 Task: Change your pronoun visibility to all LinkedIn members.
Action: Mouse moved to (861, 107)
Screenshot: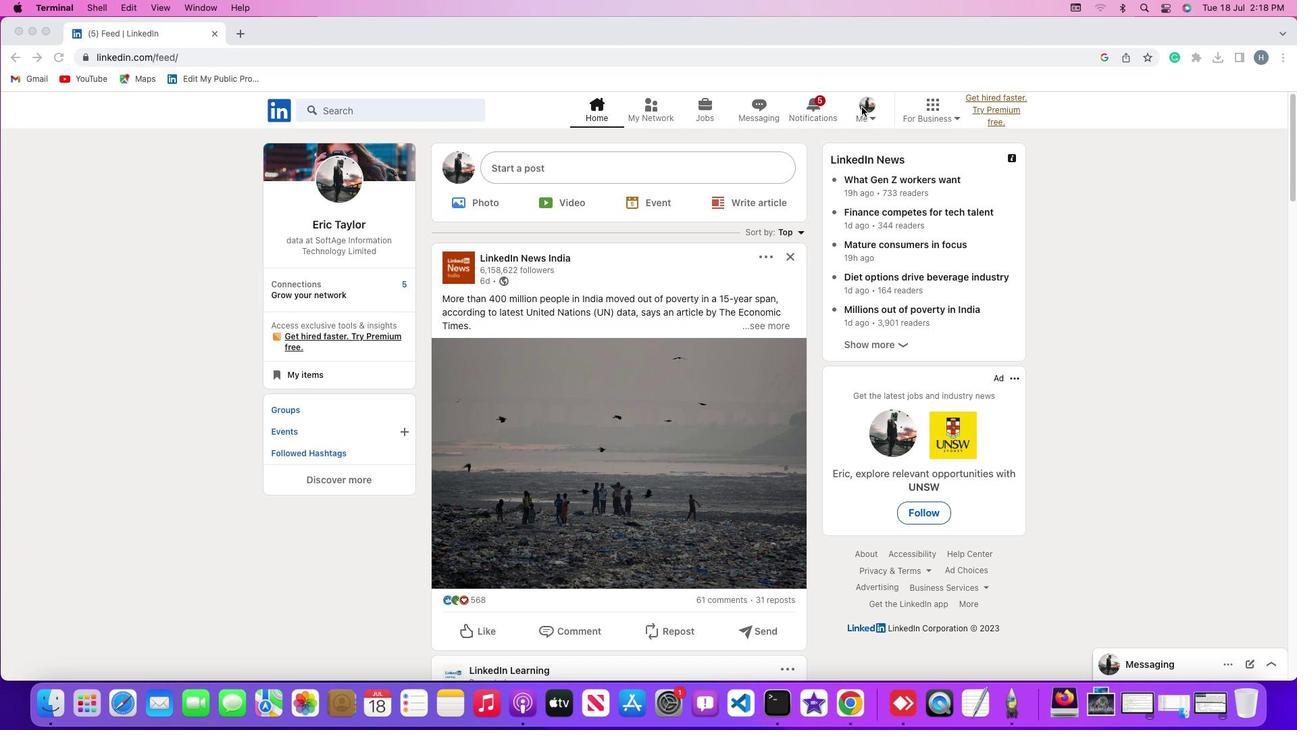 
Action: Mouse pressed left at (861, 107)
Screenshot: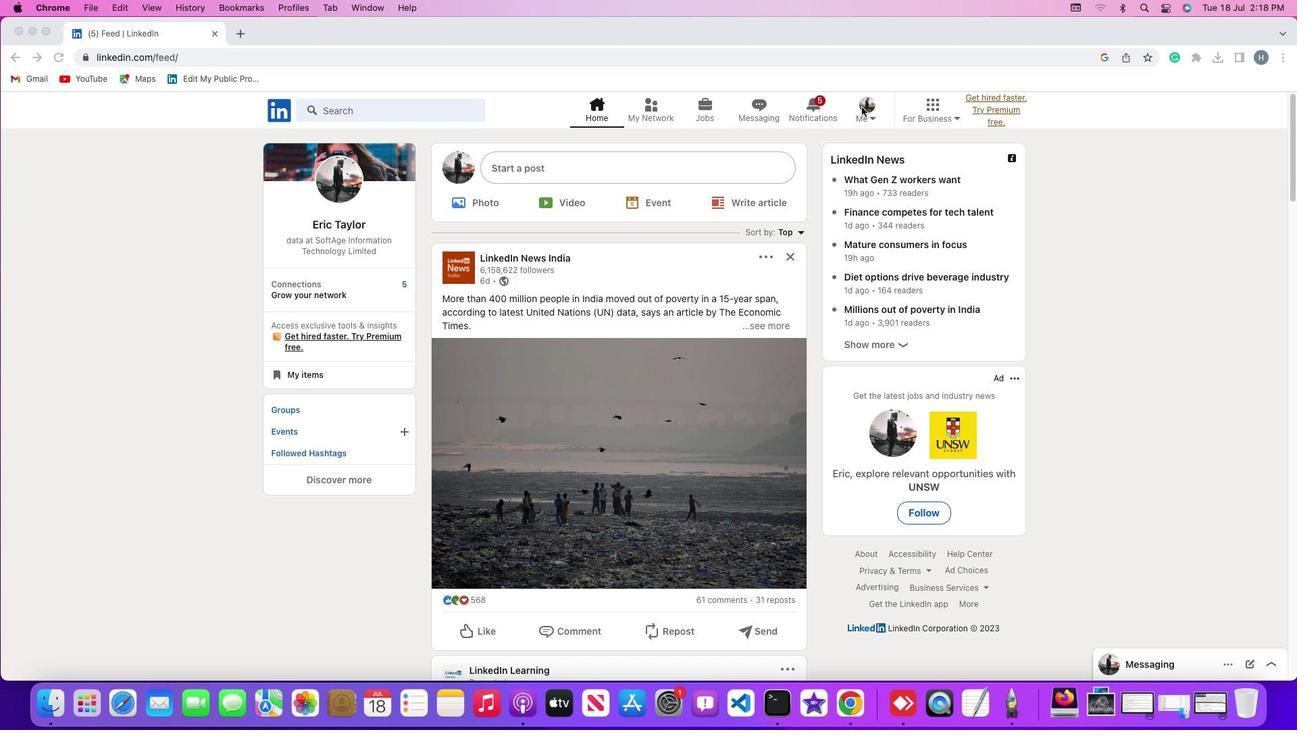
Action: Mouse moved to (869, 112)
Screenshot: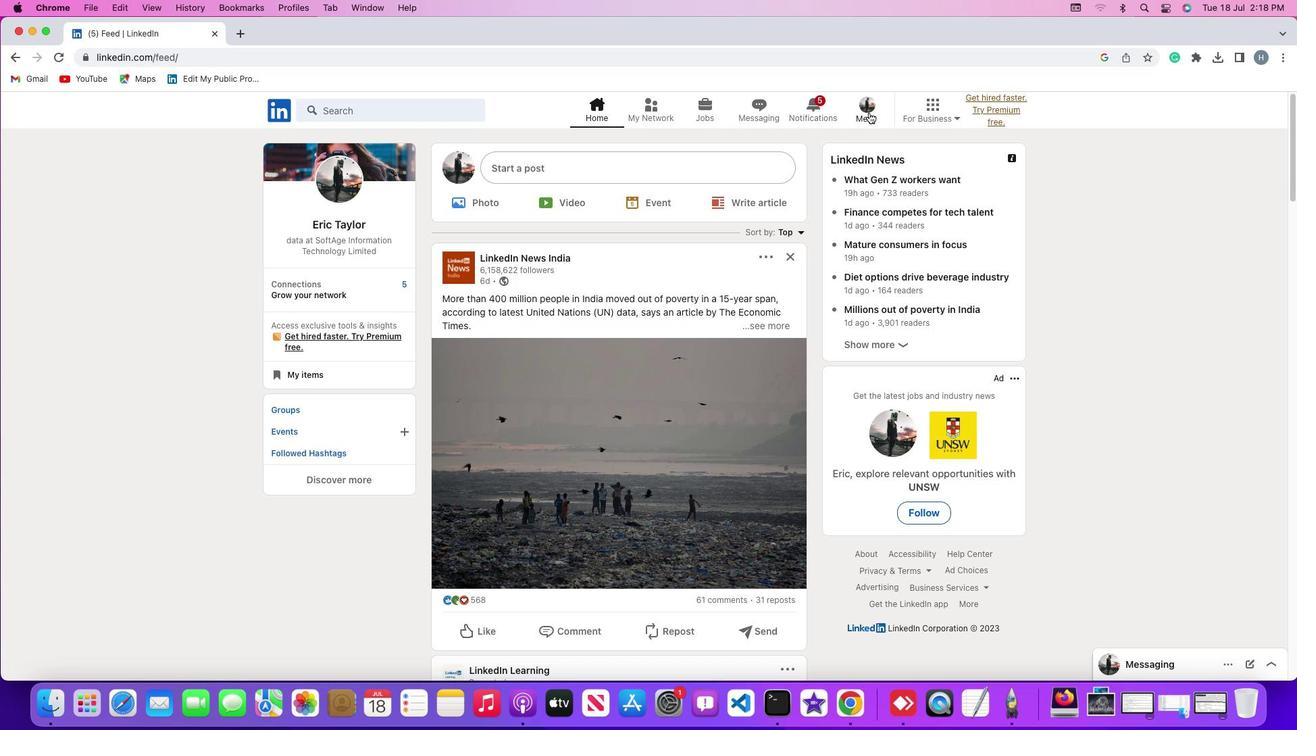 
Action: Mouse pressed left at (869, 112)
Screenshot: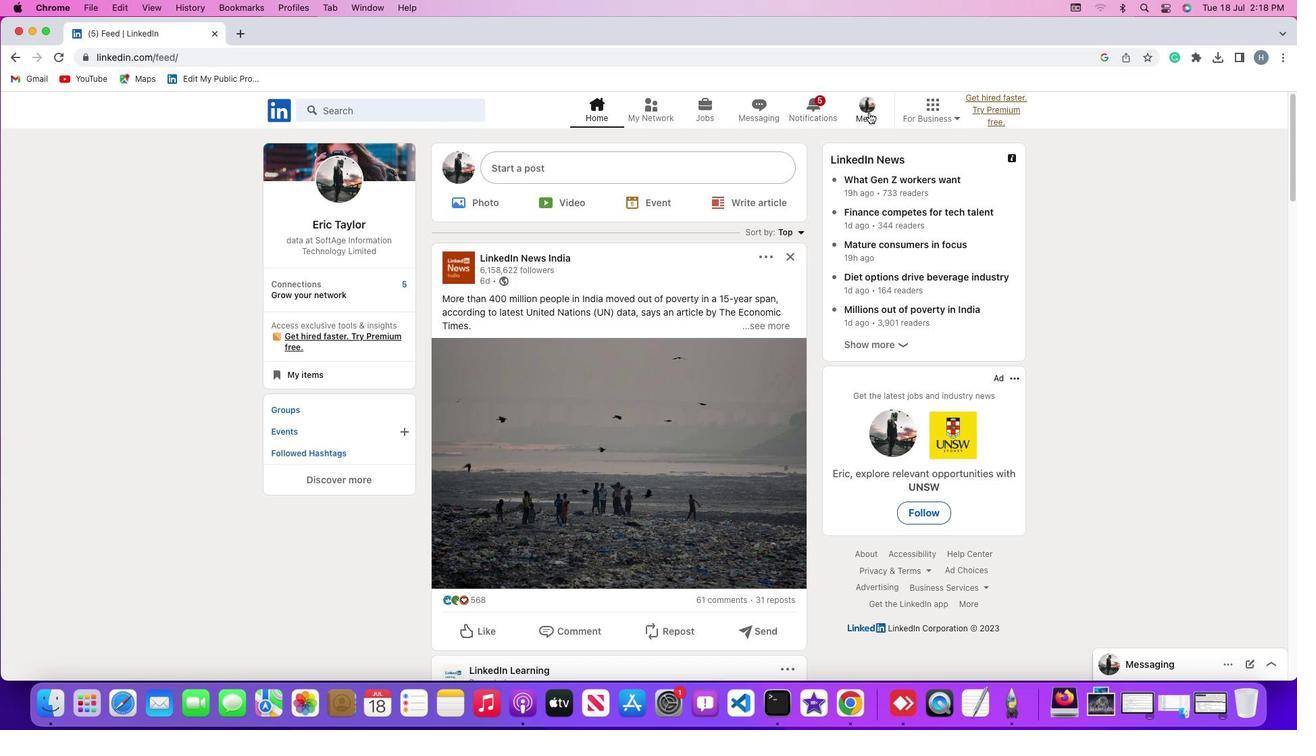 
Action: Mouse moved to (858, 192)
Screenshot: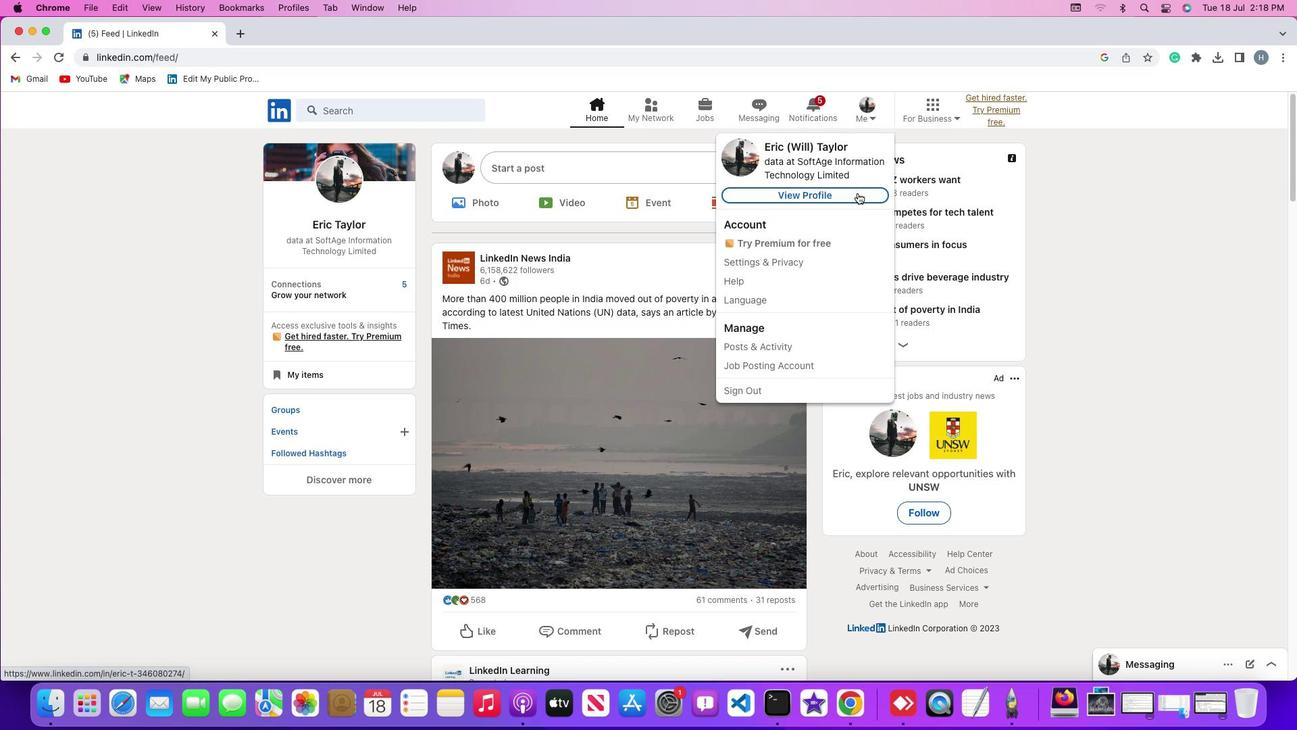 
Action: Mouse pressed left at (858, 192)
Screenshot: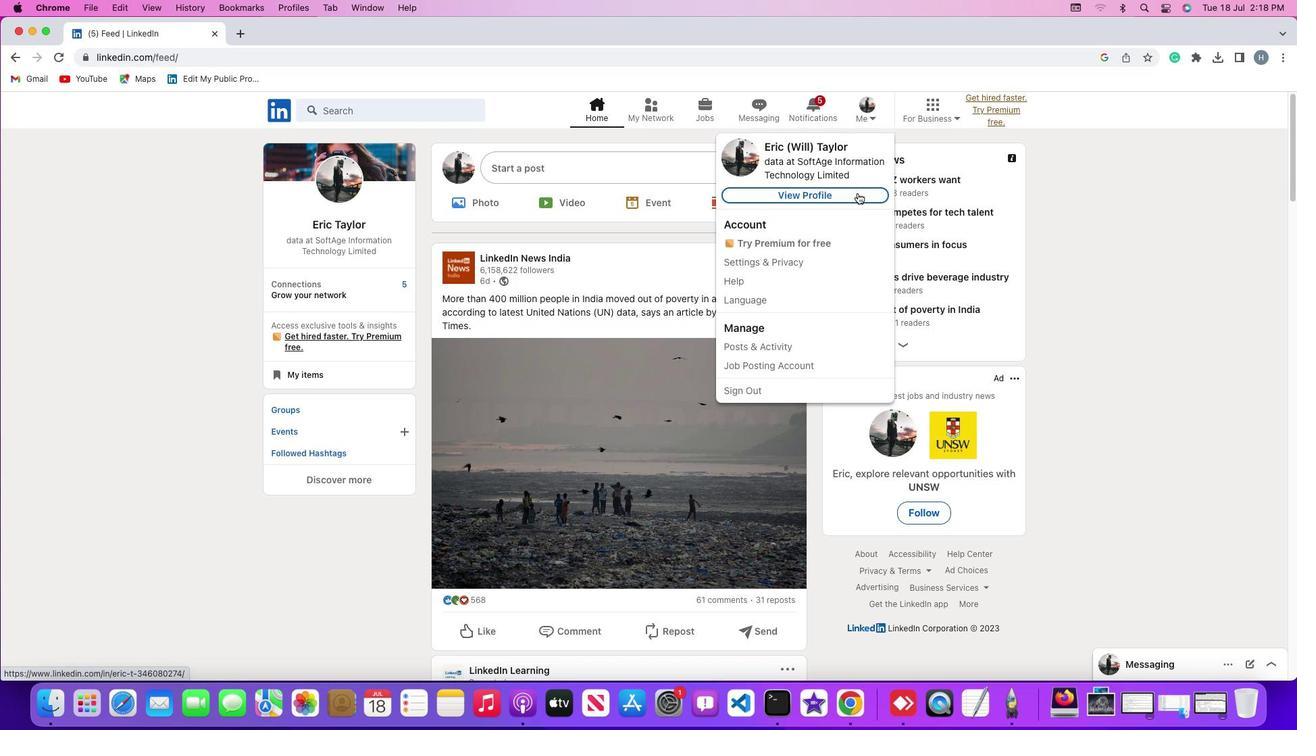 
Action: Mouse moved to (782, 301)
Screenshot: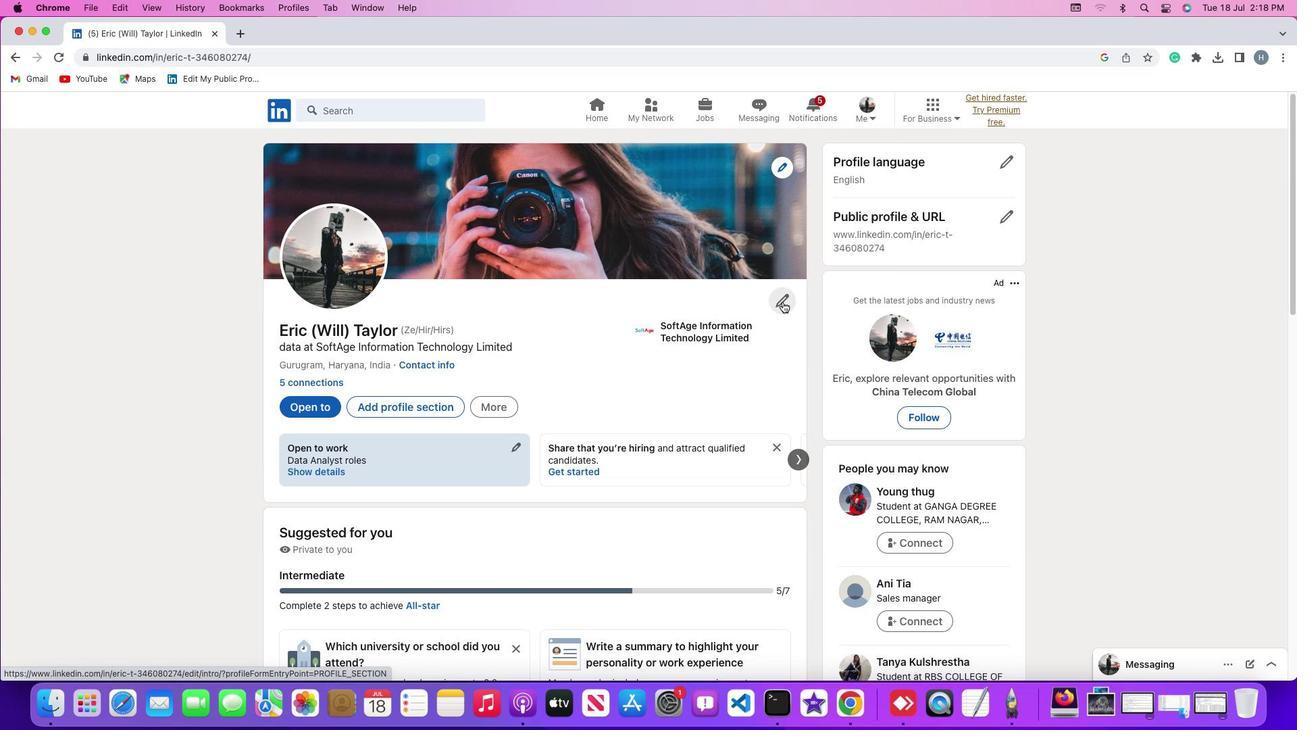 
Action: Mouse pressed left at (782, 301)
Screenshot: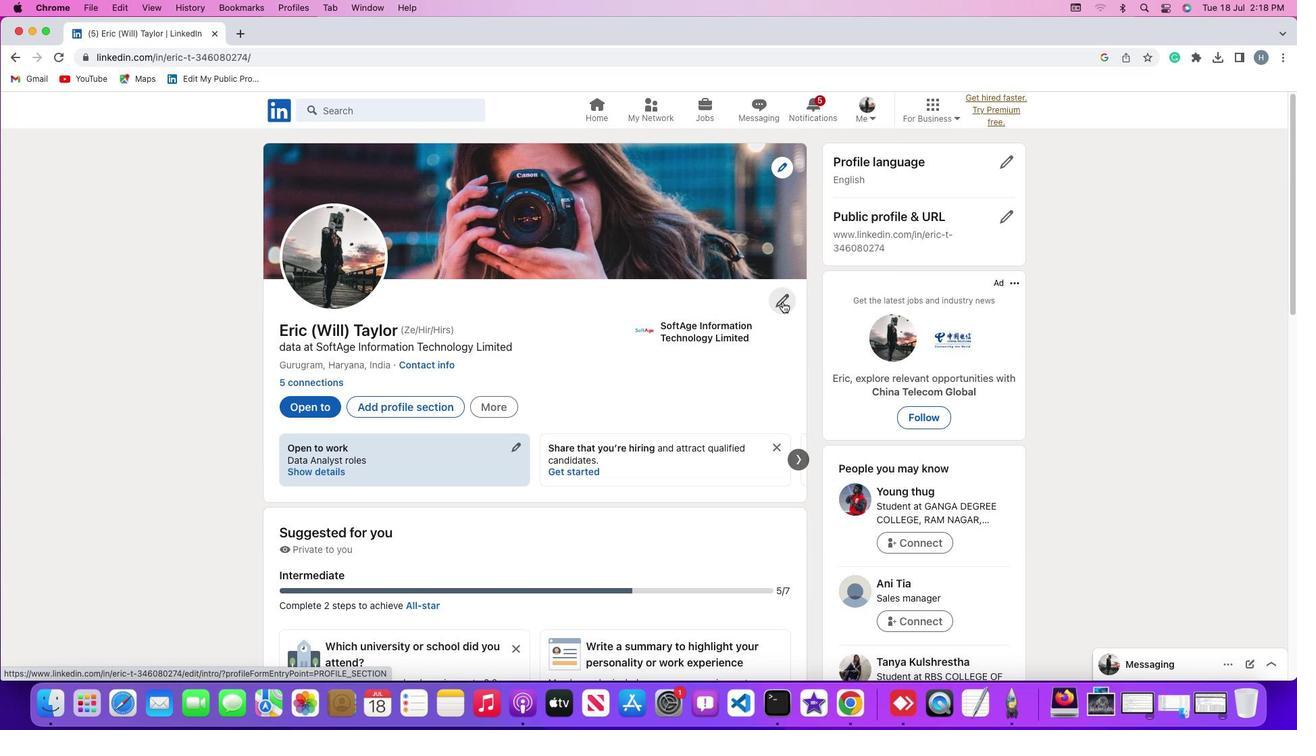 
Action: Mouse moved to (475, 518)
Screenshot: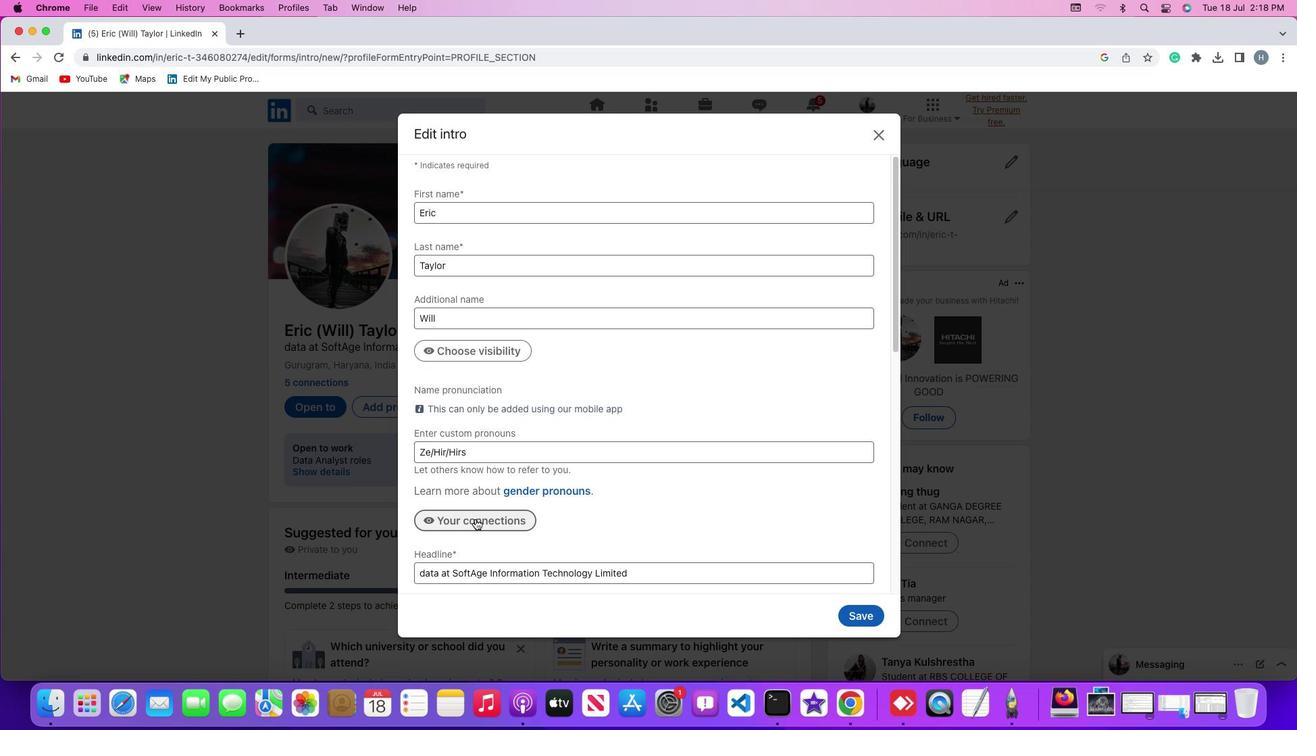 
Action: Mouse pressed left at (475, 518)
Screenshot: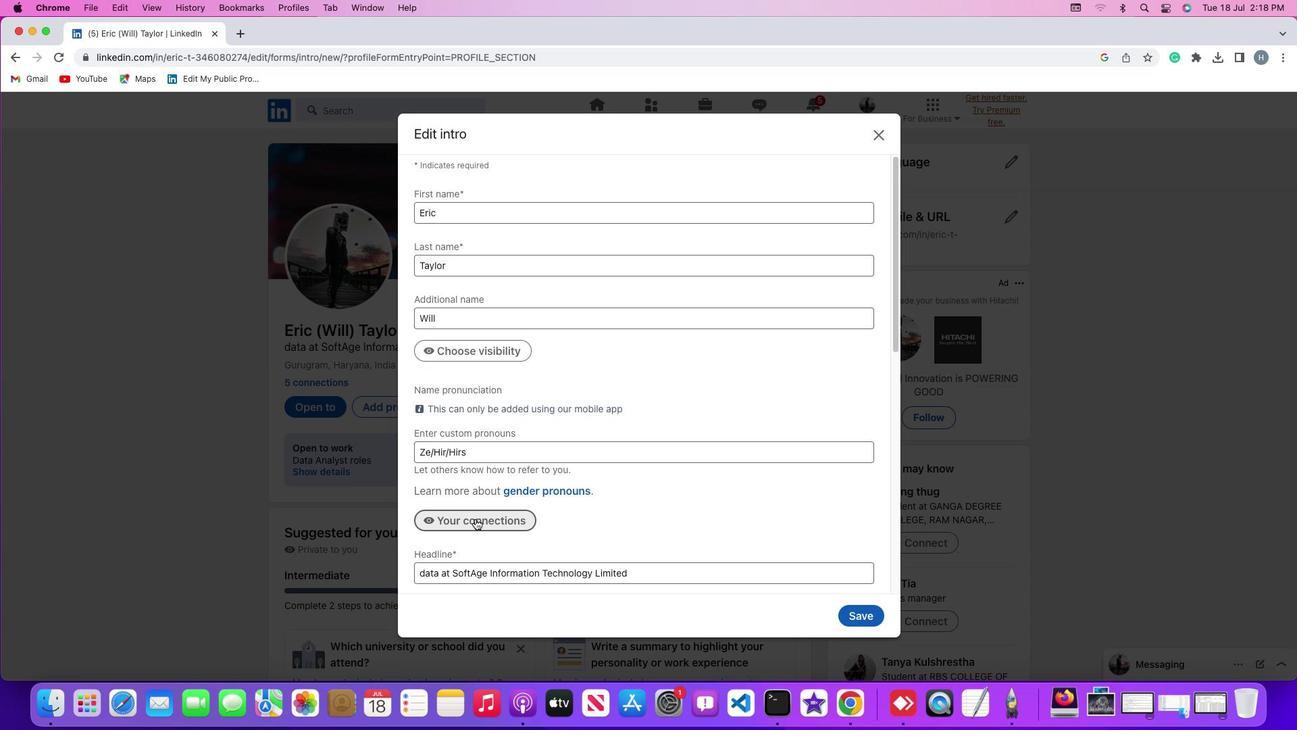 
Action: Mouse moved to (435, 546)
Screenshot: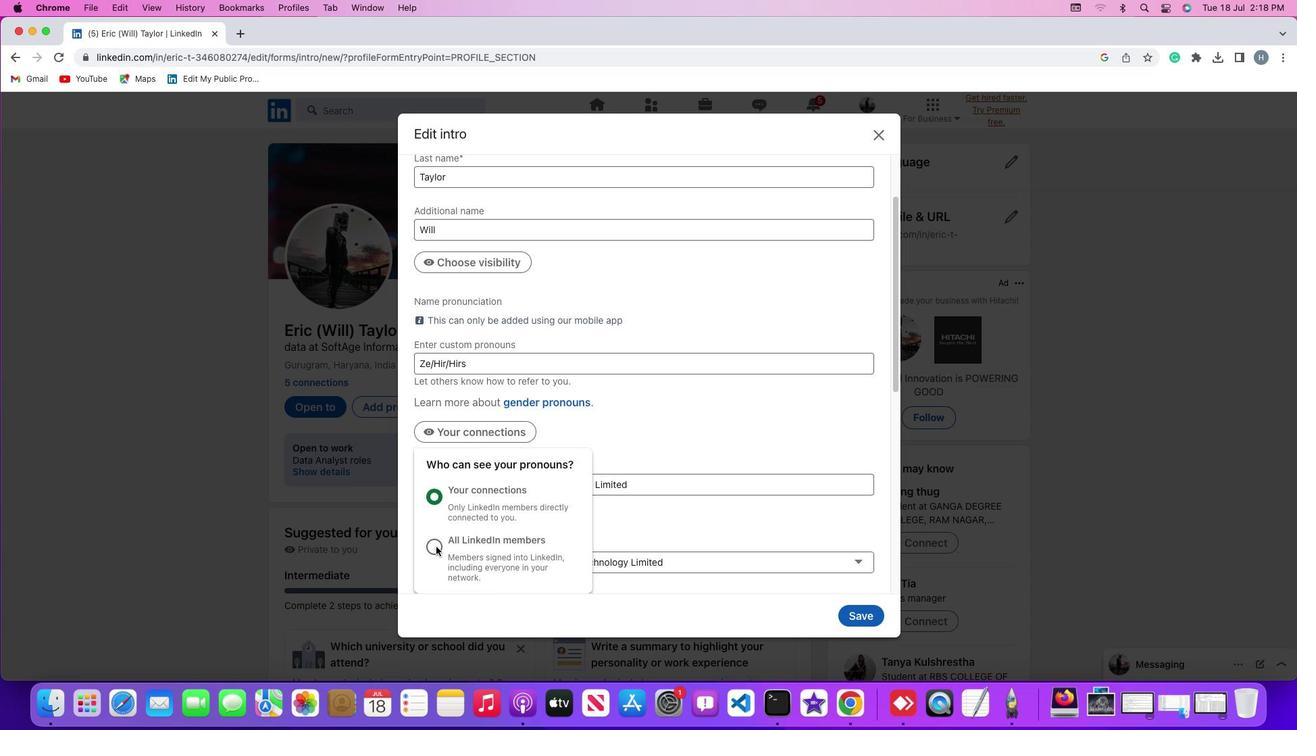 
Action: Mouse pressed left at (435, 546)
Screenshot: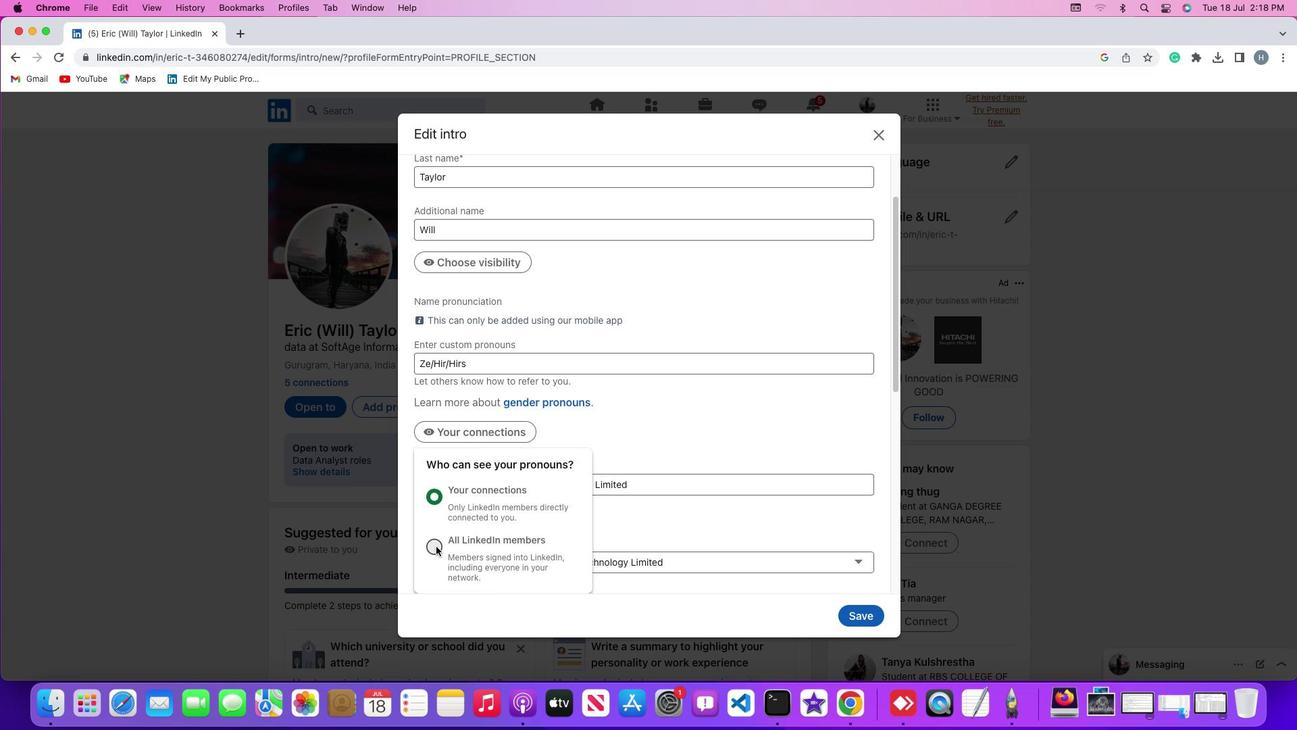 
Action: Mouse moved to (859, 613)
Screenshot: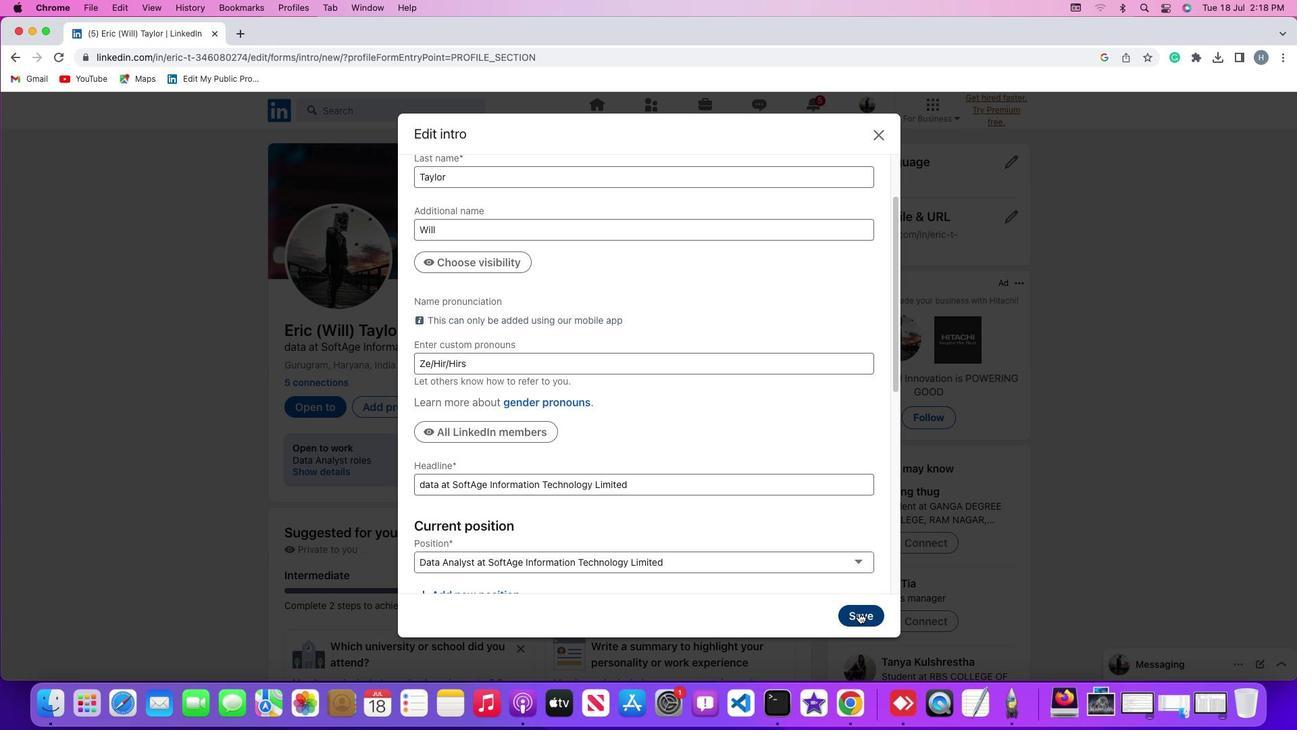 
Action: Mouse pressed left at (859, 613)
Screenshot: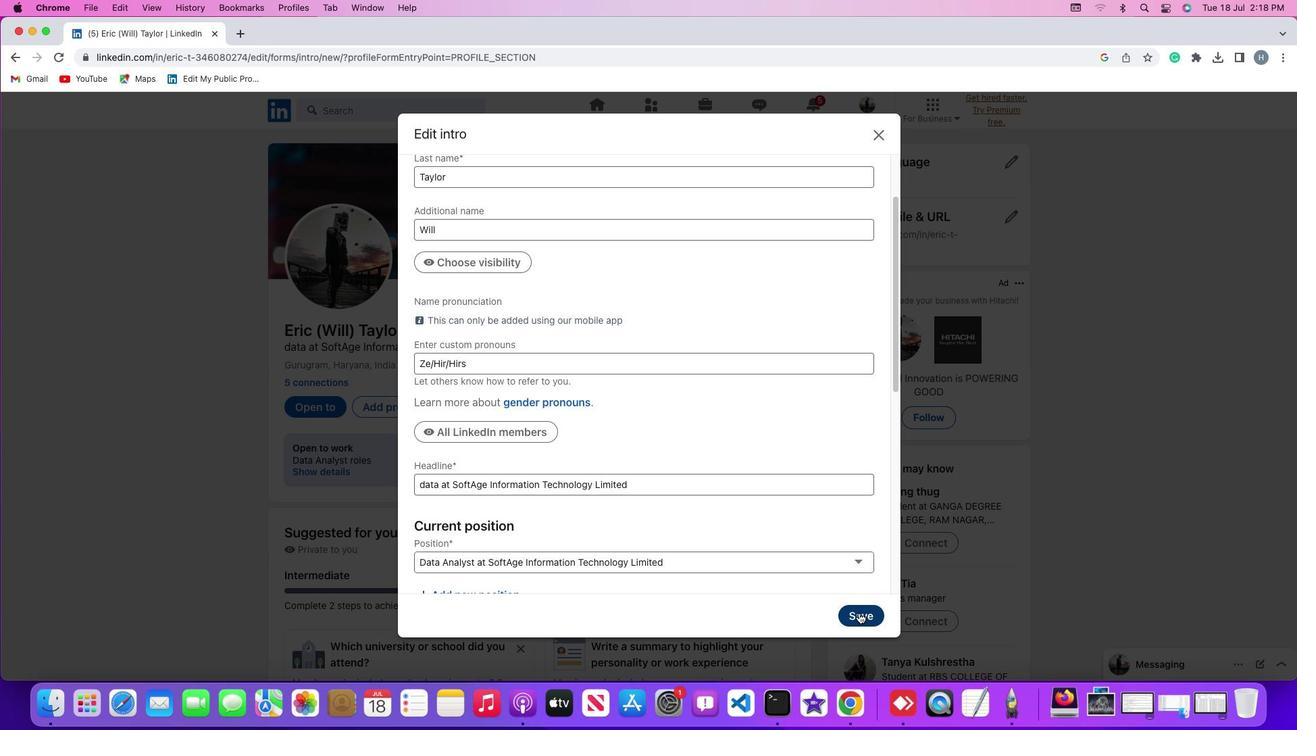 
Action: Mouse moved to (716, 386)
Screenshot: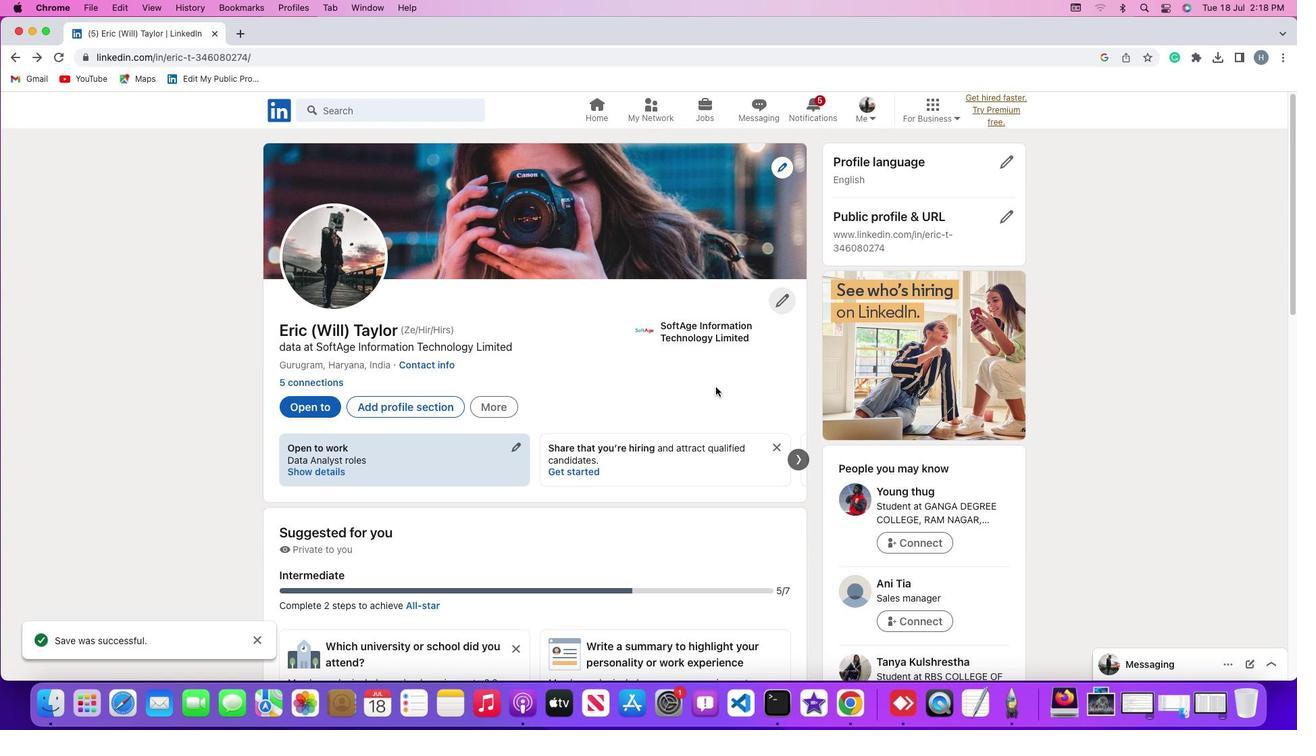 
